 Task: View your meeting details.
Action: Mouse moved to (889, 489)
Screenshot: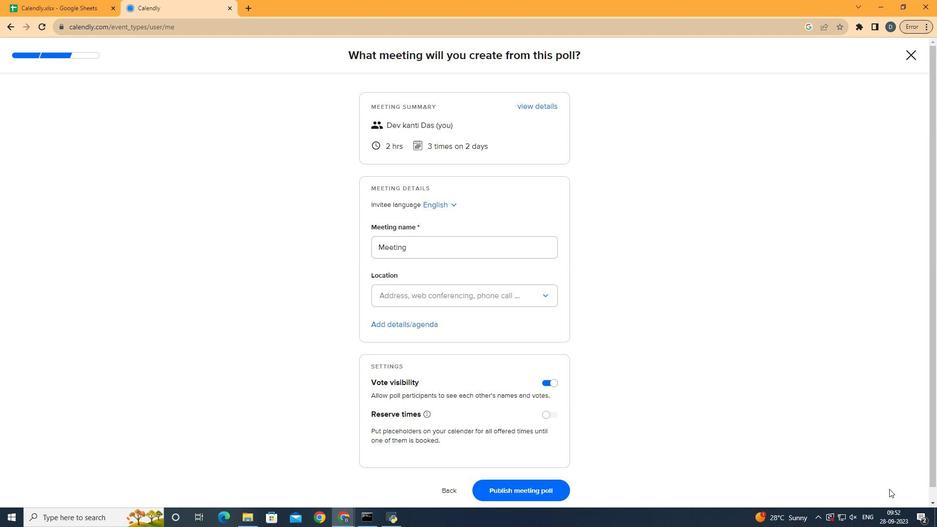 
Action: Mouse pressed left at (889, 489)
Screenshot: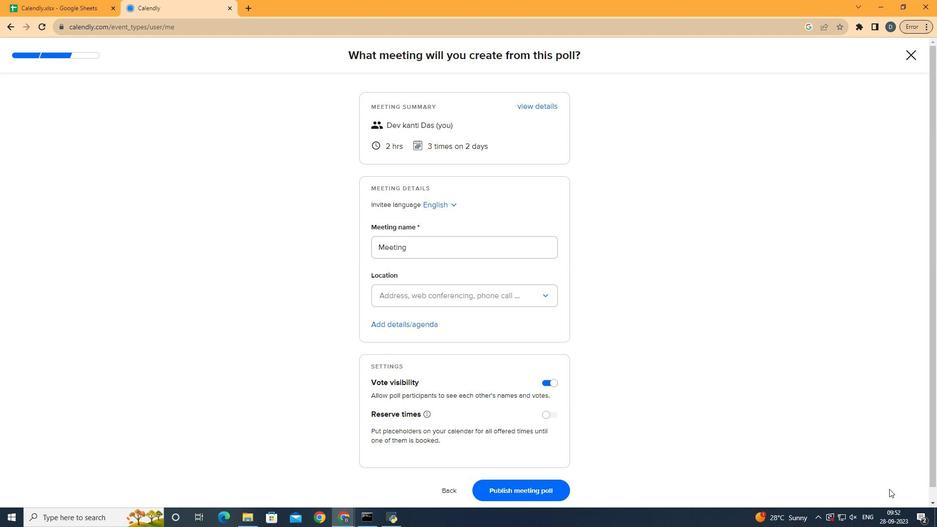 
Action: Mouse moved to (542, 107)
Screenshot: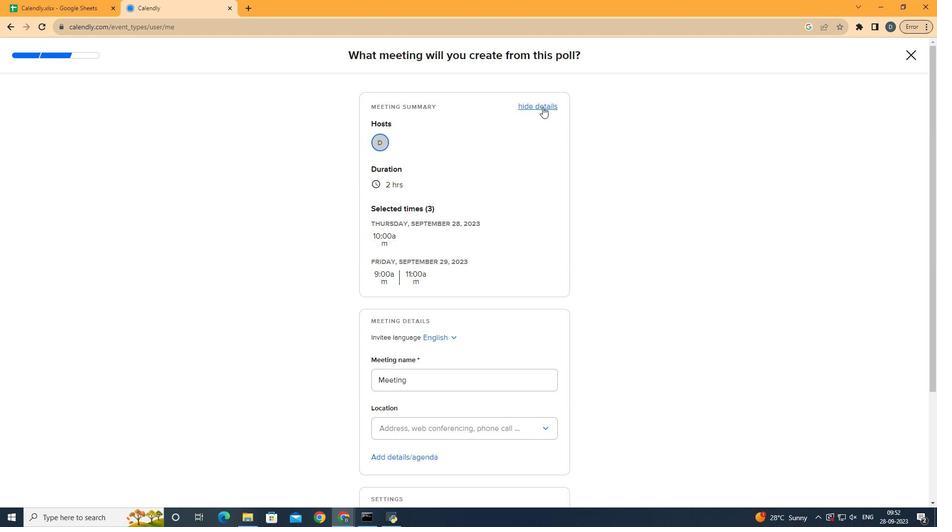
Action: Mouse pressed left at (542, 107)
Screenshot: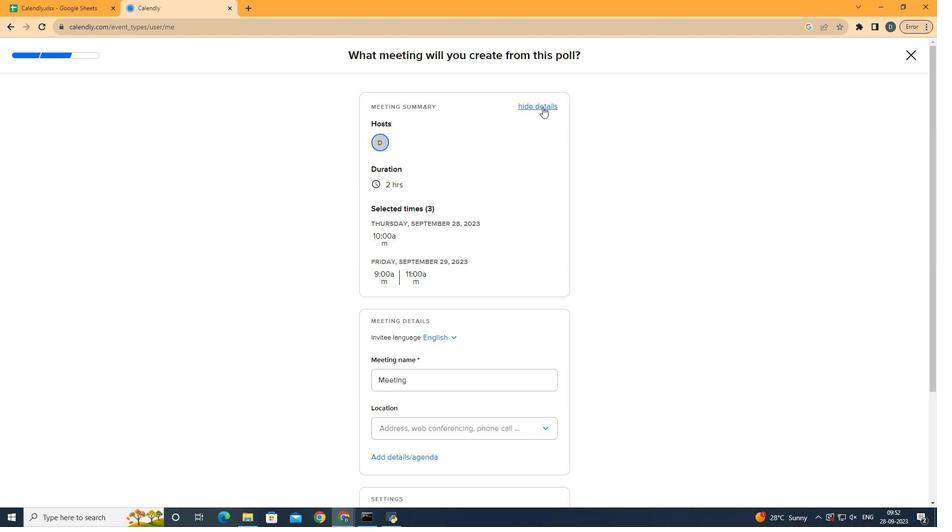 
Action: Mouse moved to (615, 281)
Screenshot: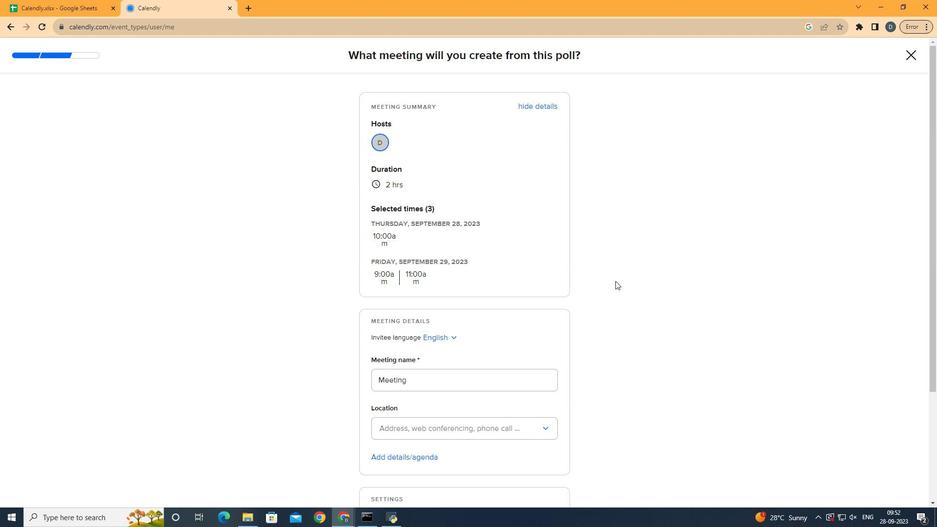 
